 Task: Toggle the option "Check for spelling errors when you type text on web pages".
Action: Mouse moved to (1161, 44)
Screenshot: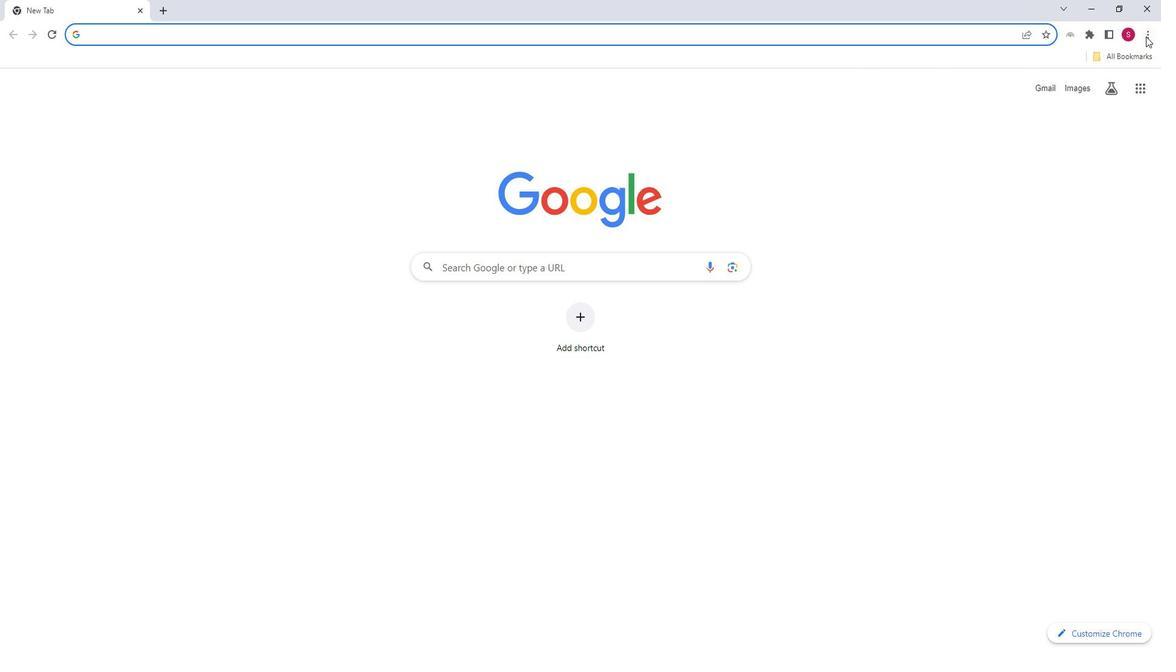
Action: Mouse pressed left at (1161, 44)
Screenshot: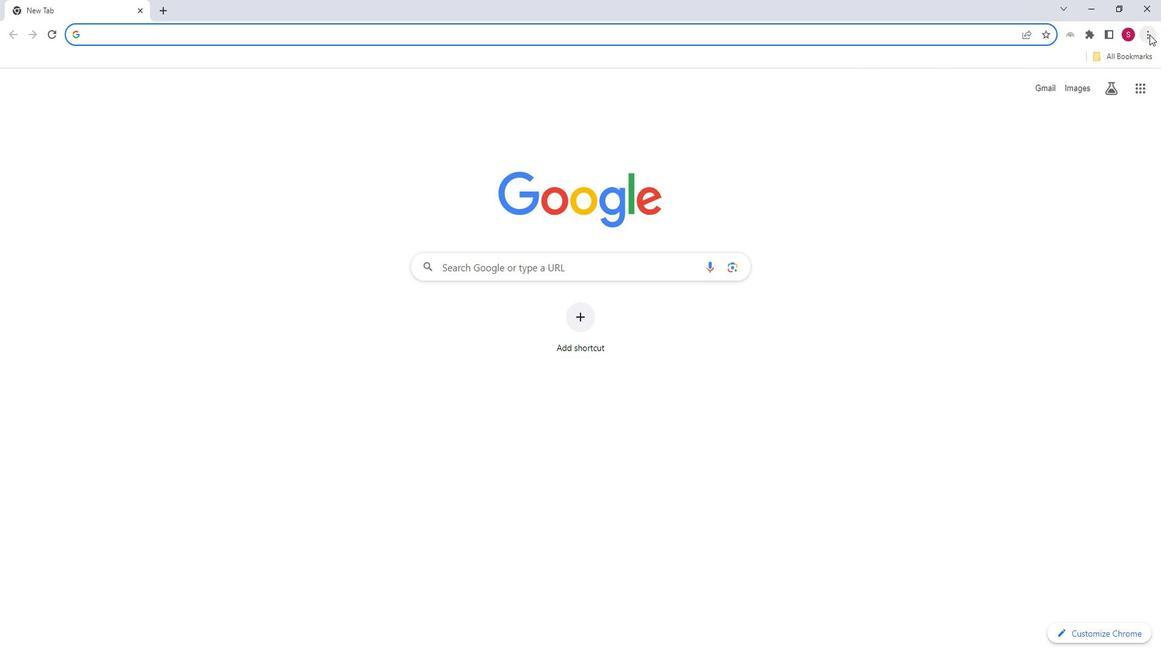 
Action: Mouse moved to (1044, 266)
Screenshot: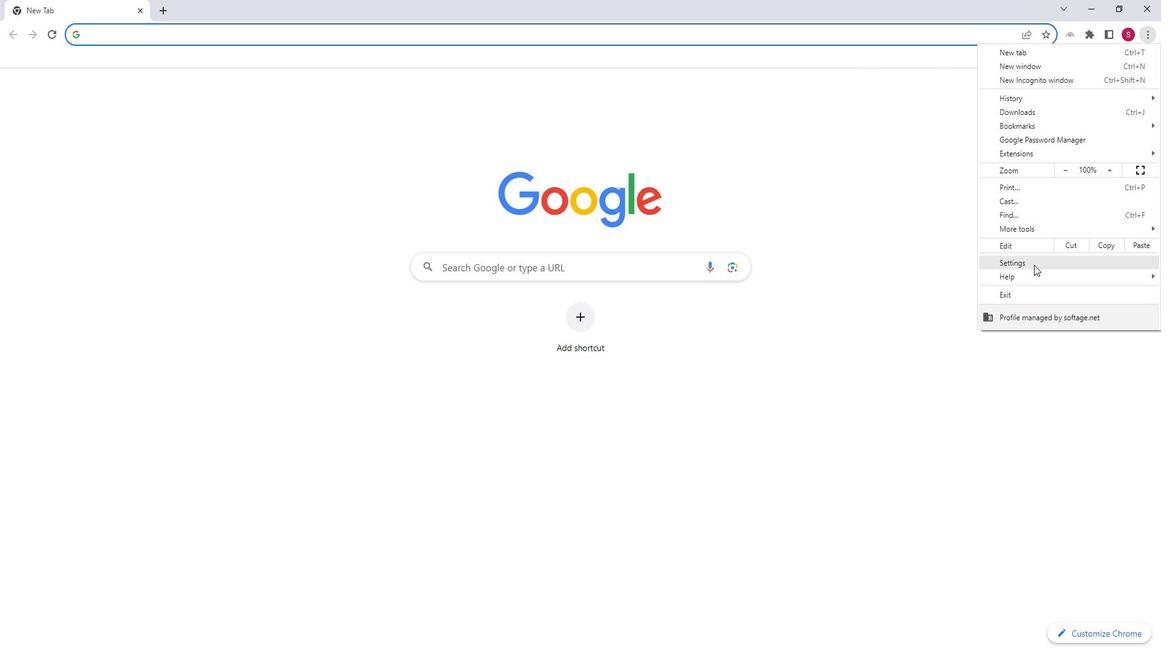 
Action: Mouse pressed left at (1044, 266)
Screenshot: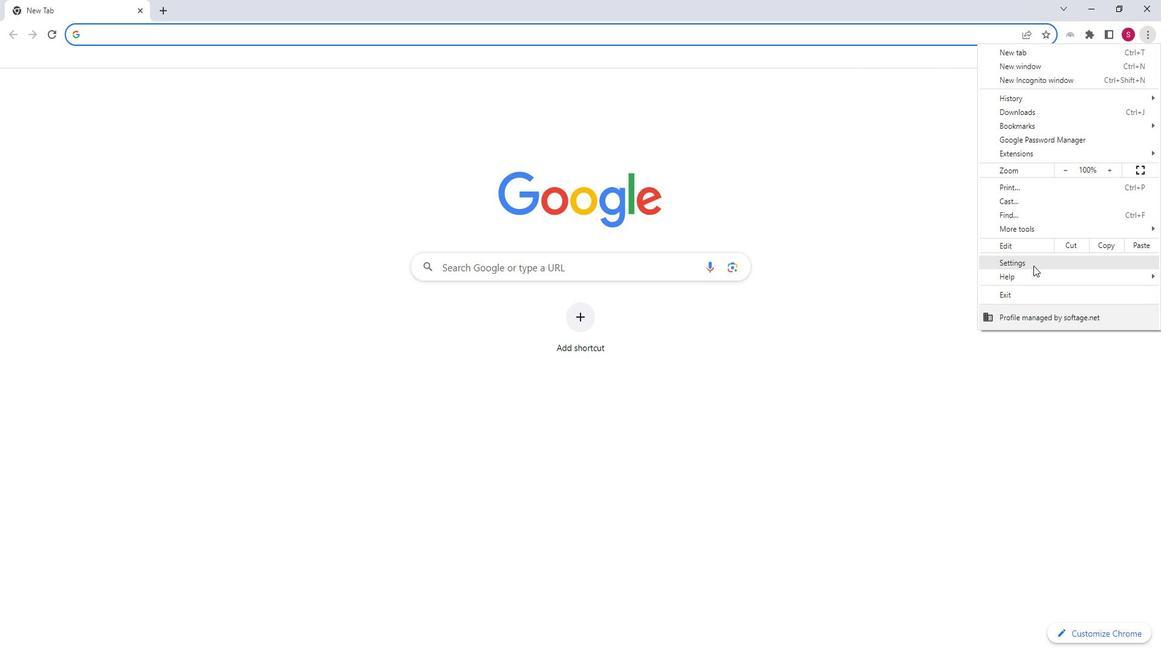 
Action: Mouse moved to (107, 320)
Screenshot: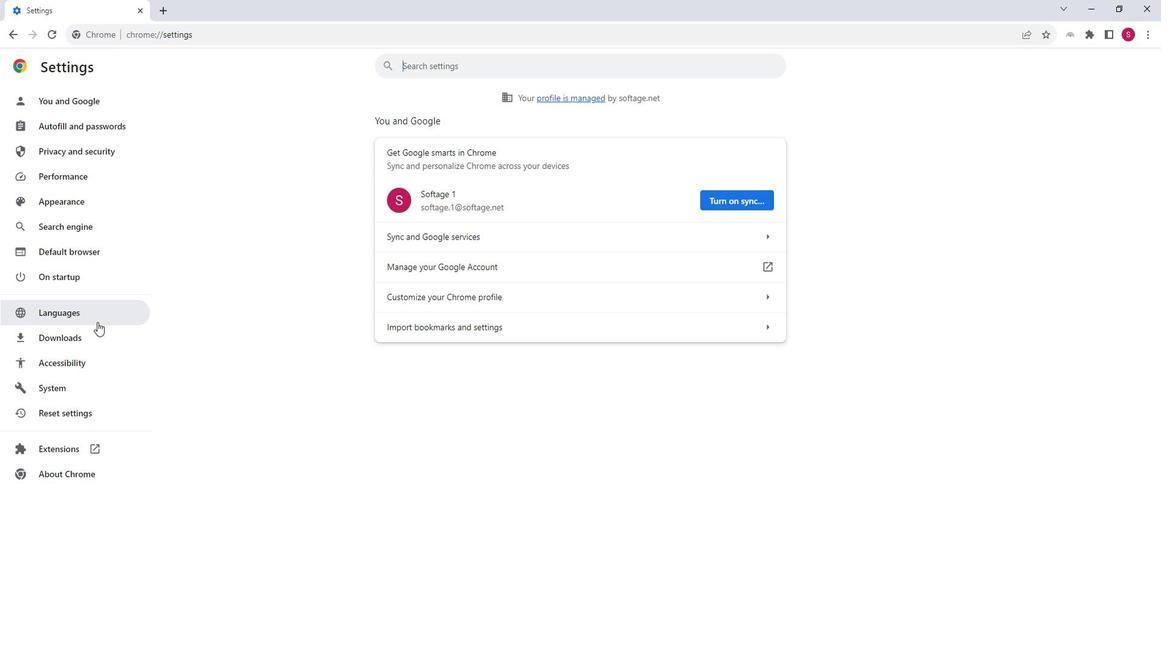 
Action: Mouse pressed left at (107, 320)
Screenshot: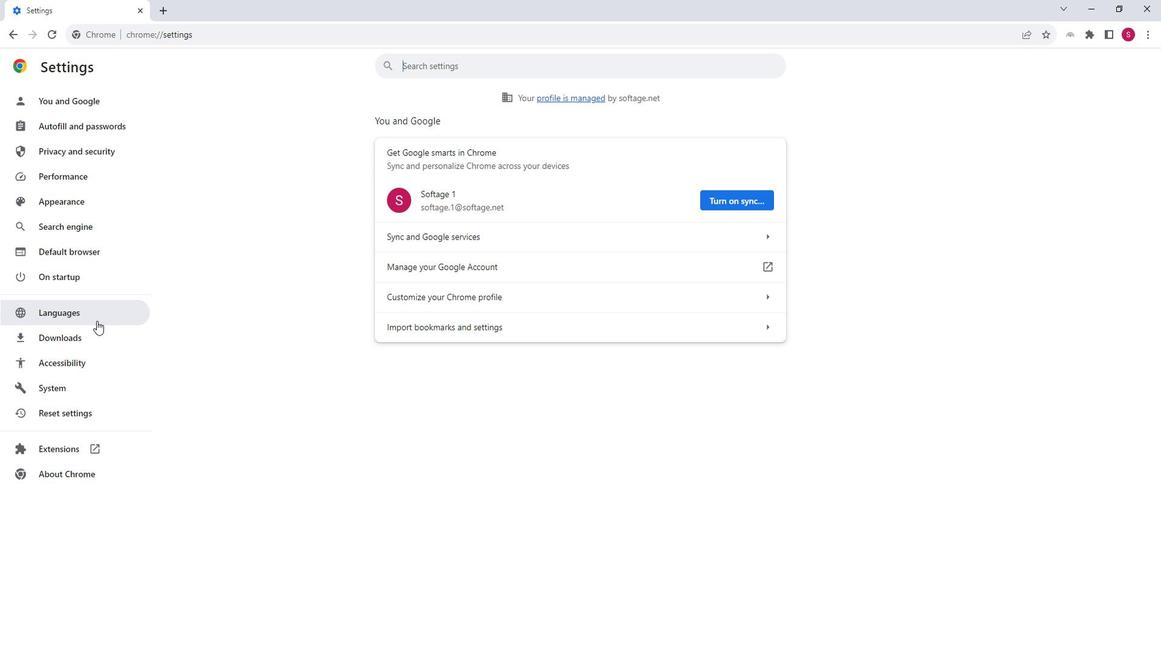 
Action: Mouse moved to (770, 384)
Screenshot: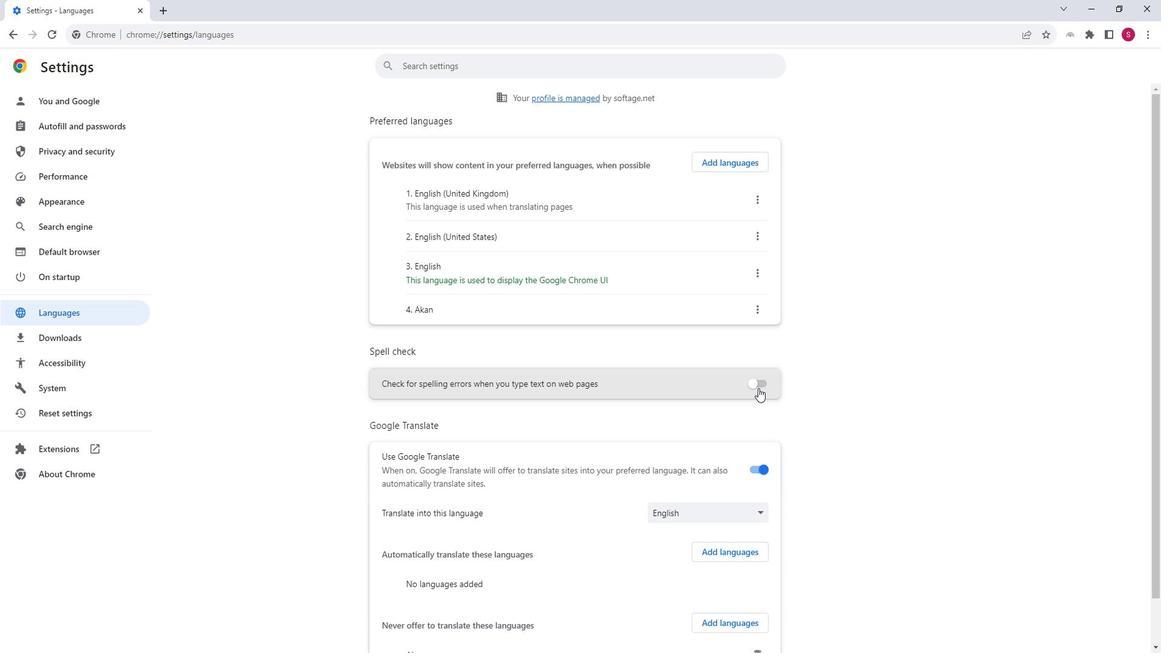 
Action: Mouse pressed left at (770, 384)
Screenshot: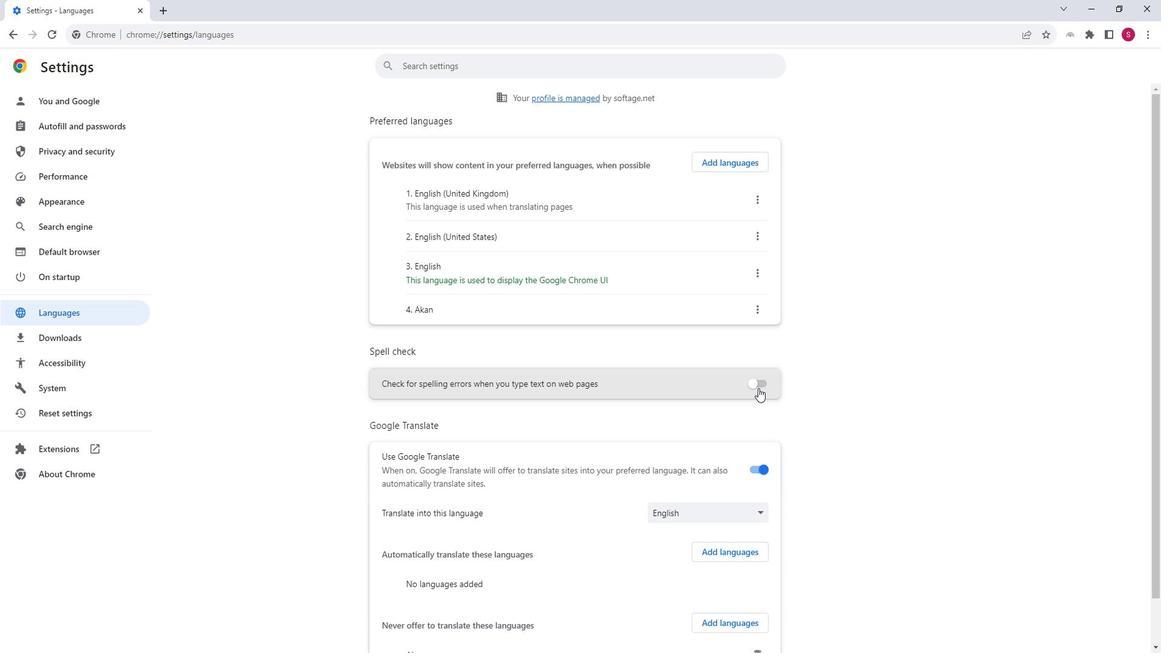 
